 Task: Create an event for the leadership skills seminar.
Action: Mouse moved to (71, 87)
Screenshot: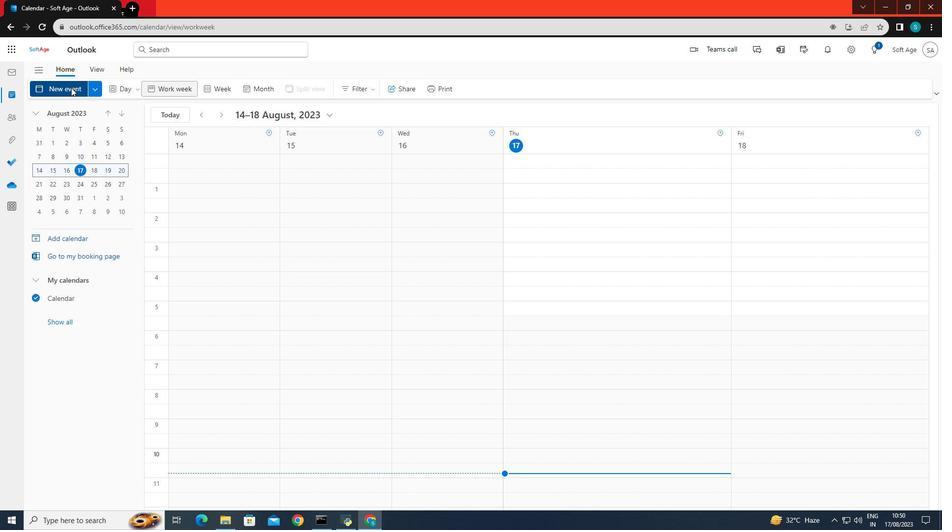 
Action: Mouse pressed left at (71, 87)
Screenshot: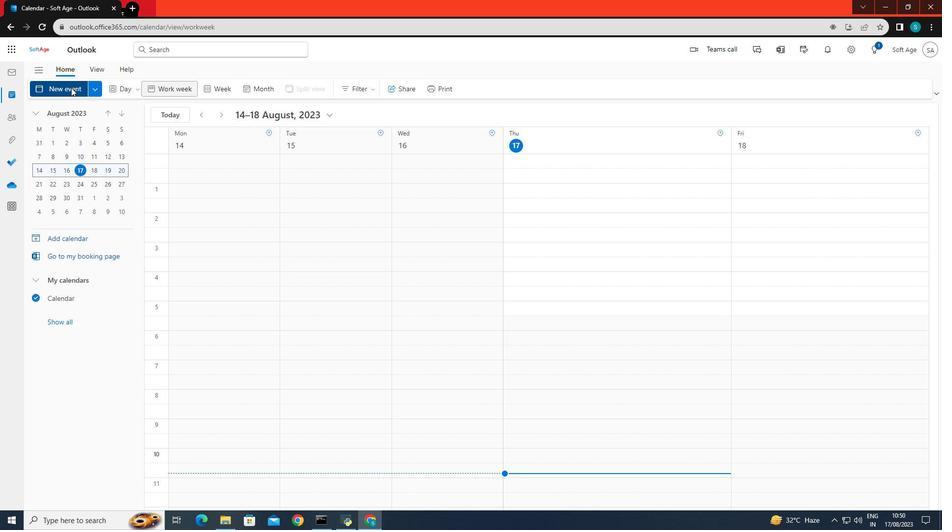 
Action: Mouse moved to (254, 150)
Screenshot: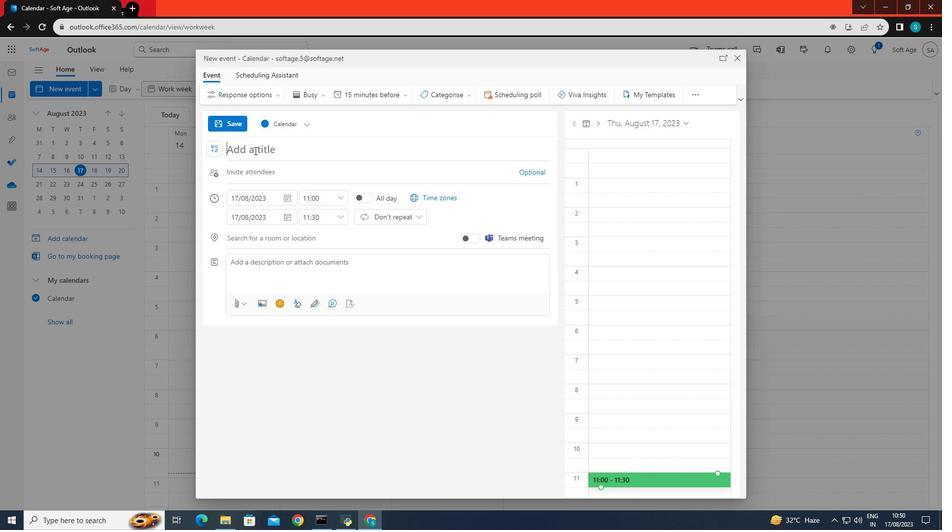 
Action: Mouse pressed left at (254, 150)
Screenshot: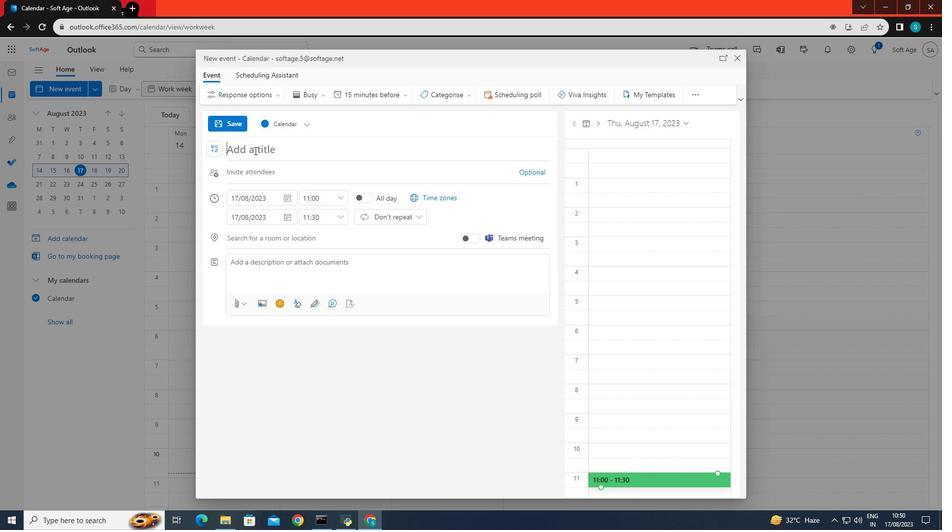 
Action: Key pressed the<Key.space>leadership<Key.space>skills<Key.space>seminar
Screenshot: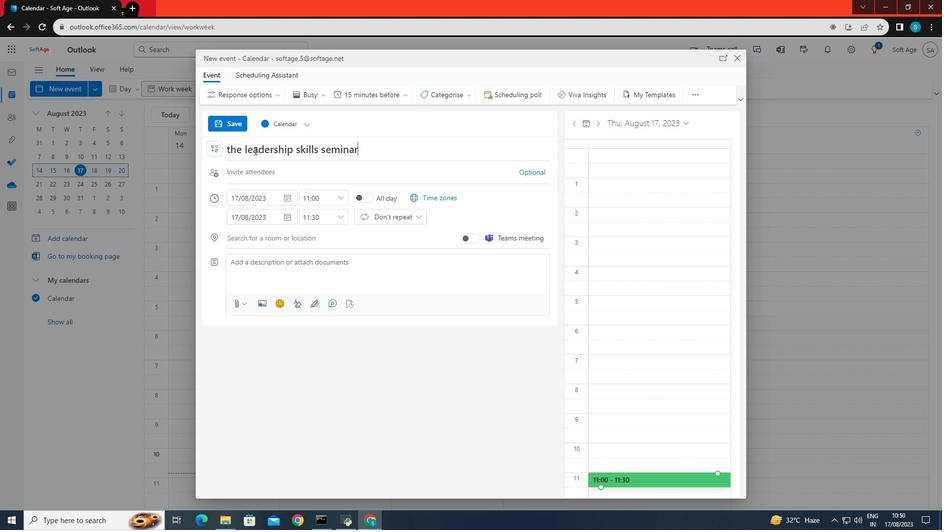 
Action: Mouse moved to (281, 195)
Screenshot: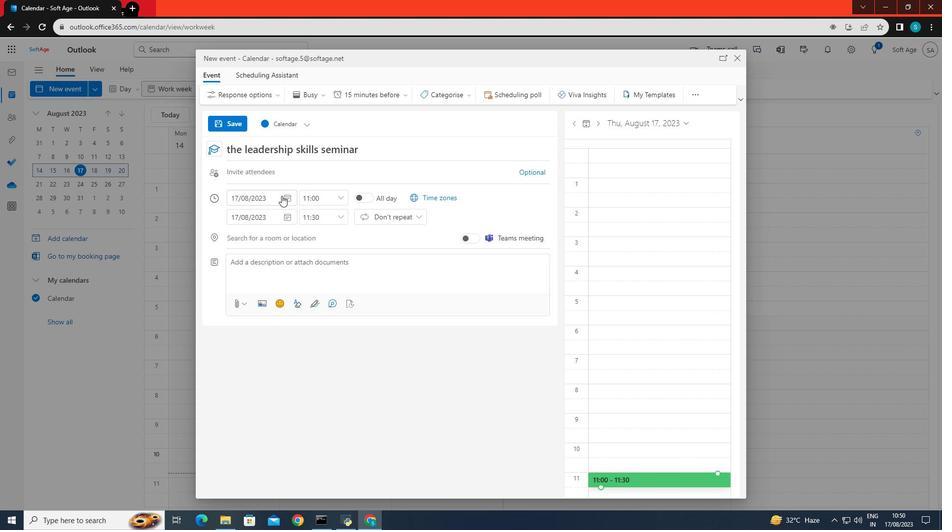 
Action: Mouse pressed left at (281, 195)
Screenshot: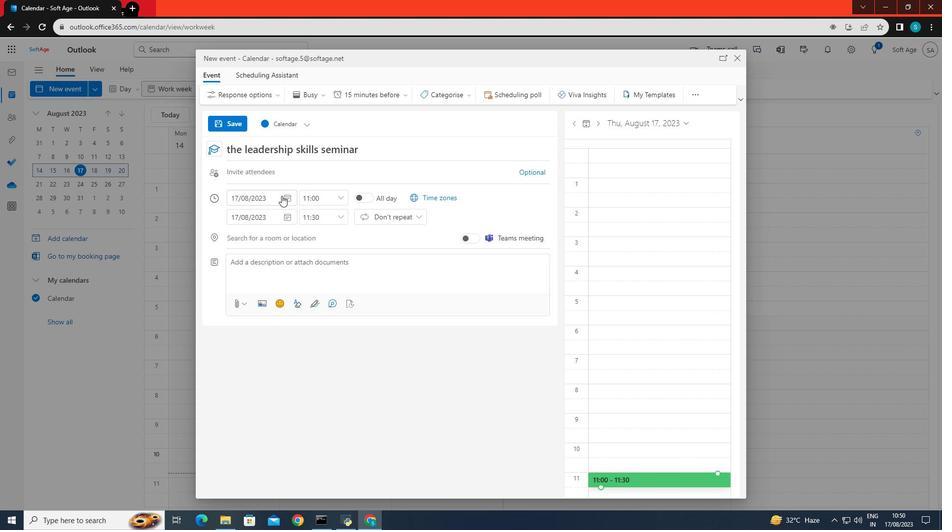 
Action: Mouse moved to (265, 285)
Screenshot: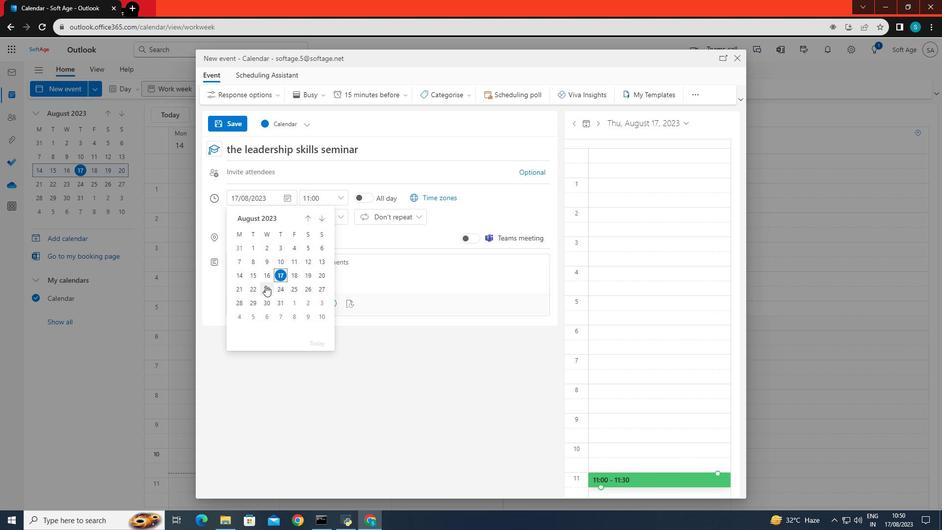 
Action: Mouse pressed left at (265, 285)
Screenshot: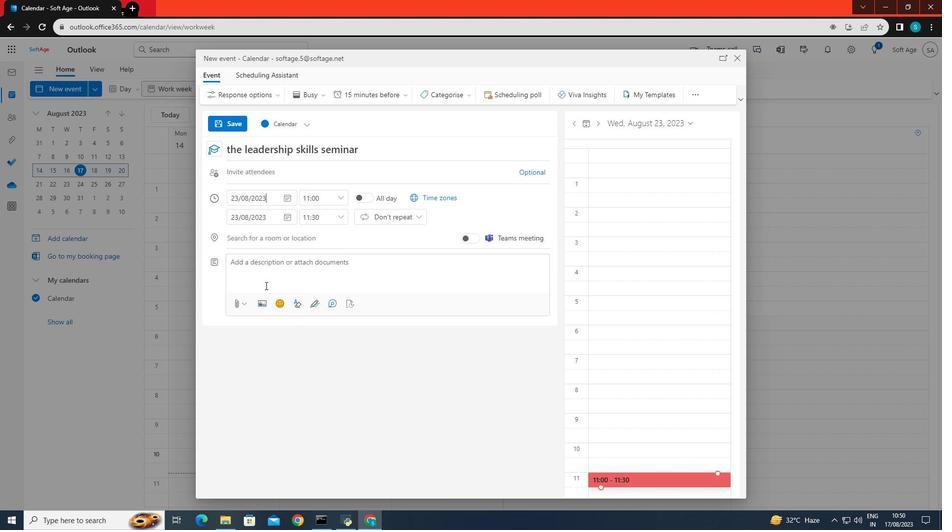 
Action: Mouse moved to (345, 195)
Screenshot: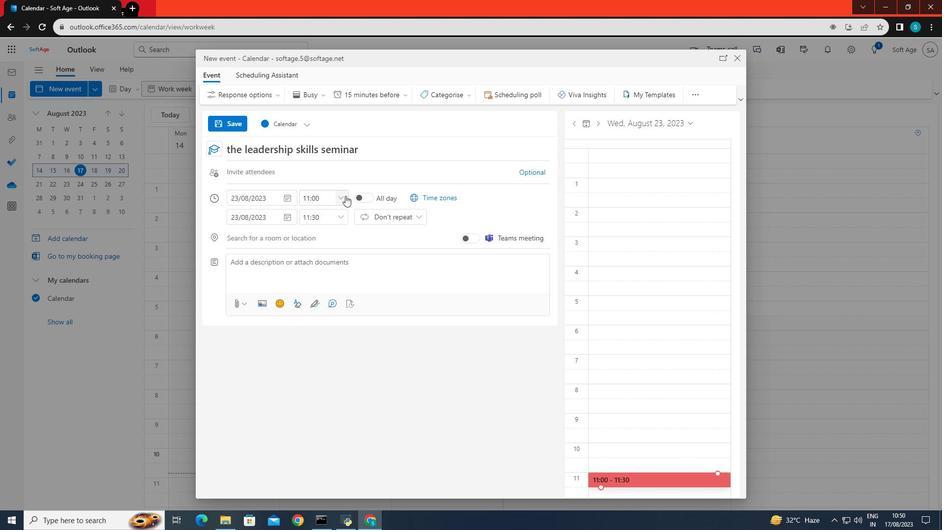 
Action: Mouse pressed left at (345, 195)
Screenshot: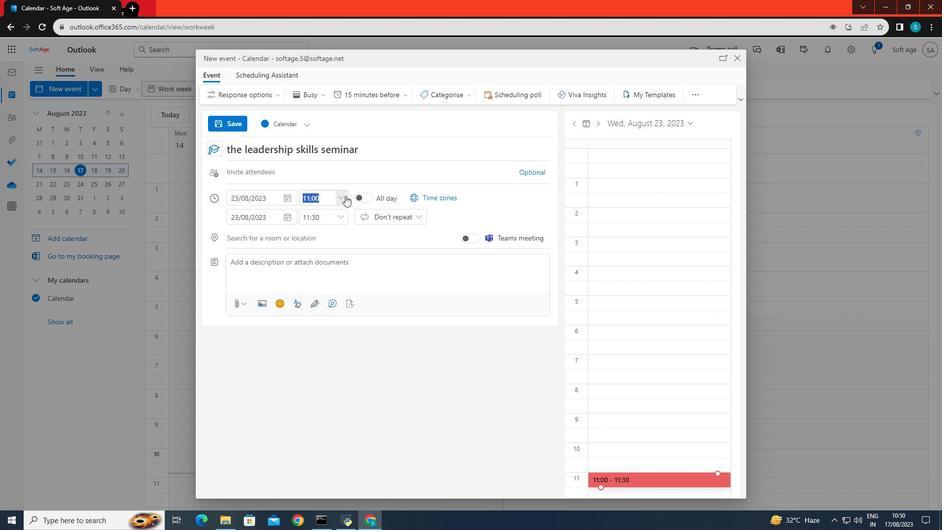 
Action: Mouse moved to (343, 273)
Screenshot: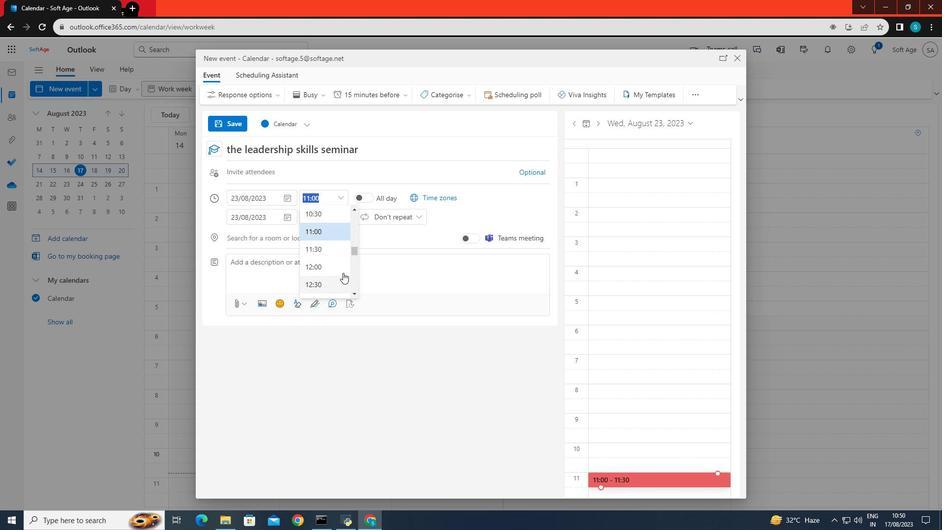 
Action: Mouse scrolled (343, 273) with delta (0, 0)
Screenshot: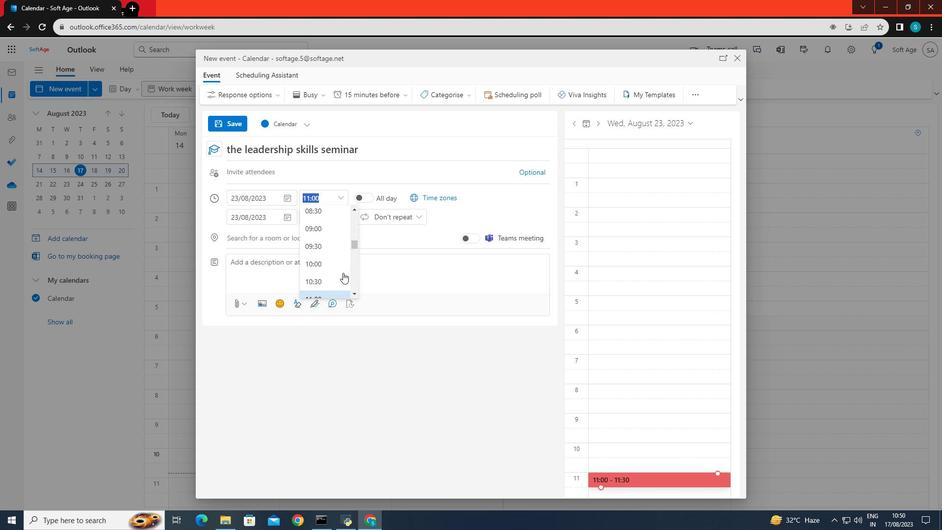 
Action: Mouse scrolled (343, 273) with delta (0, 0)
Screenshot: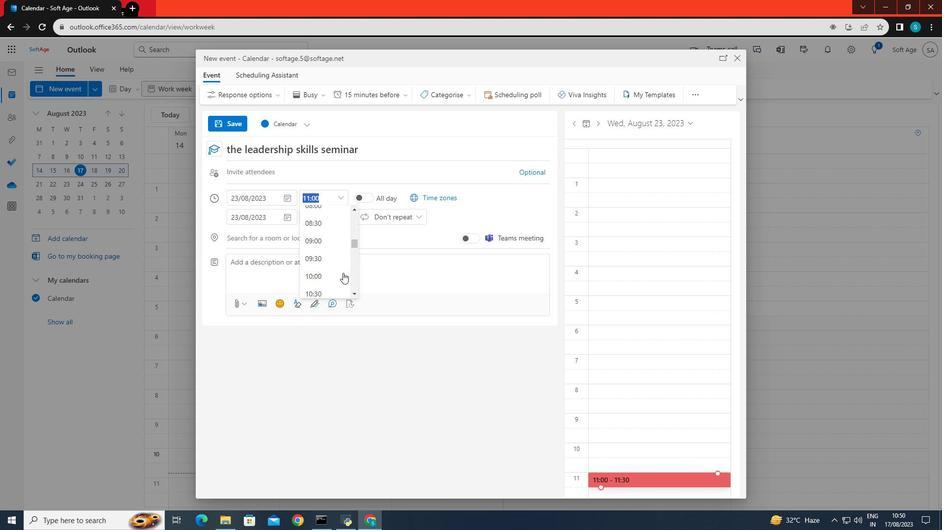 
Action: Mouse moved to (321, 271)
Screenshot: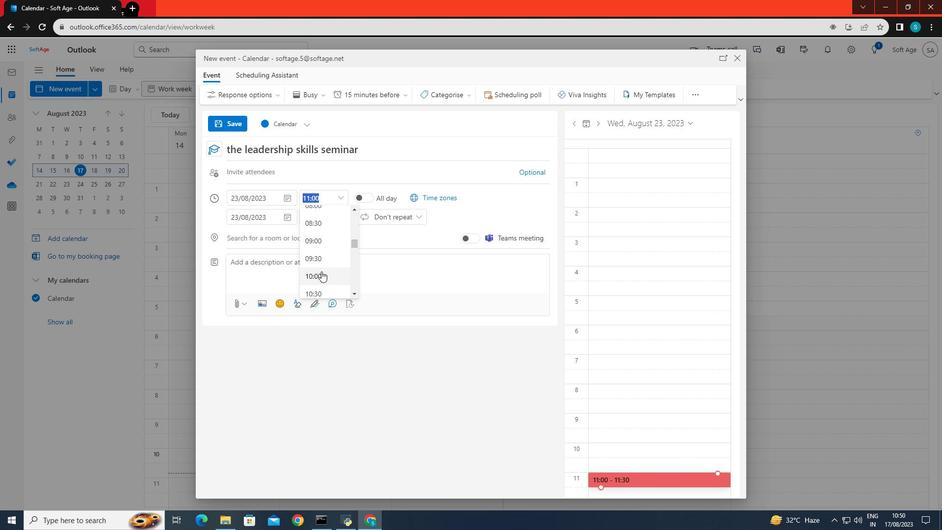 
Action: Mouse pressed left at (321, 271)
Screenshot: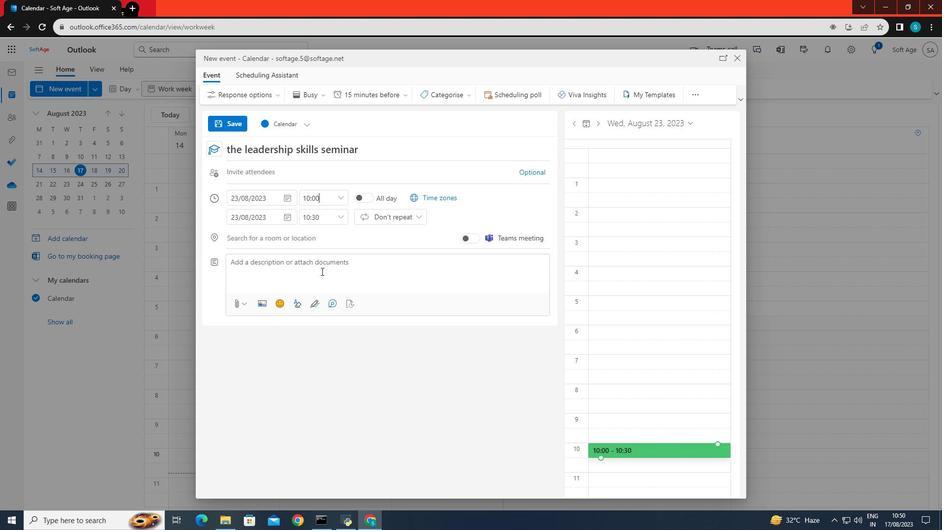 
Action: Mouse moved to (344, 219)
Screenshot: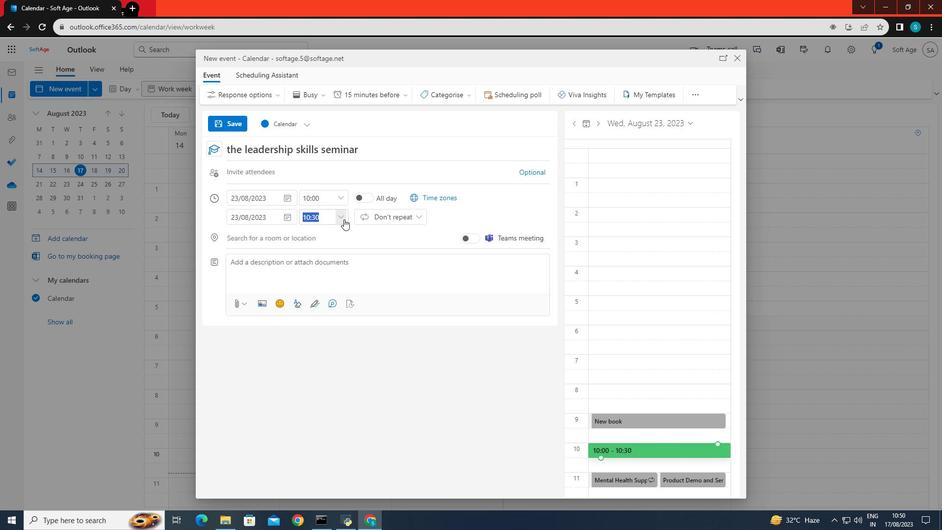 
Action: Mouse pressed left at (344, 219)
Screenshot: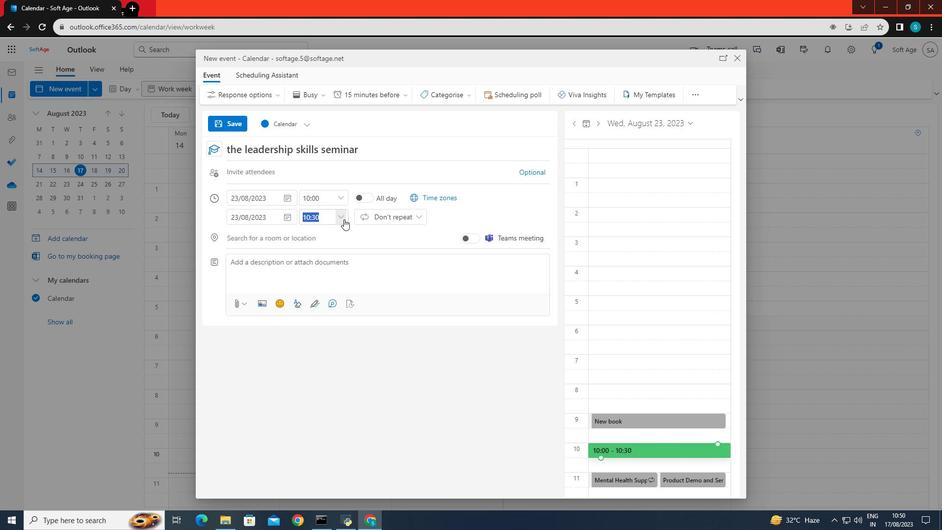 
Action: Mouse moved to (310, 306)
Screenshot: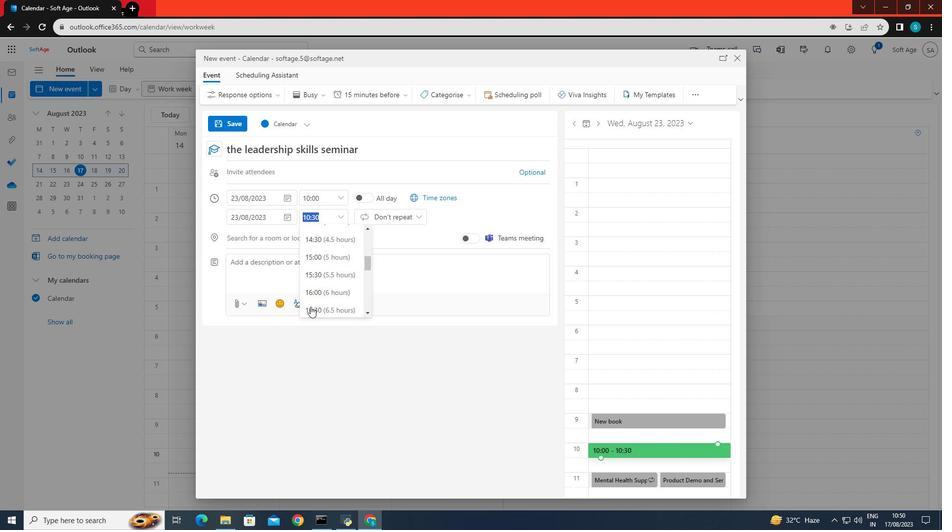 
Action: Mouse scrolled (310, 306) with delta (0, 0)
Screenshot: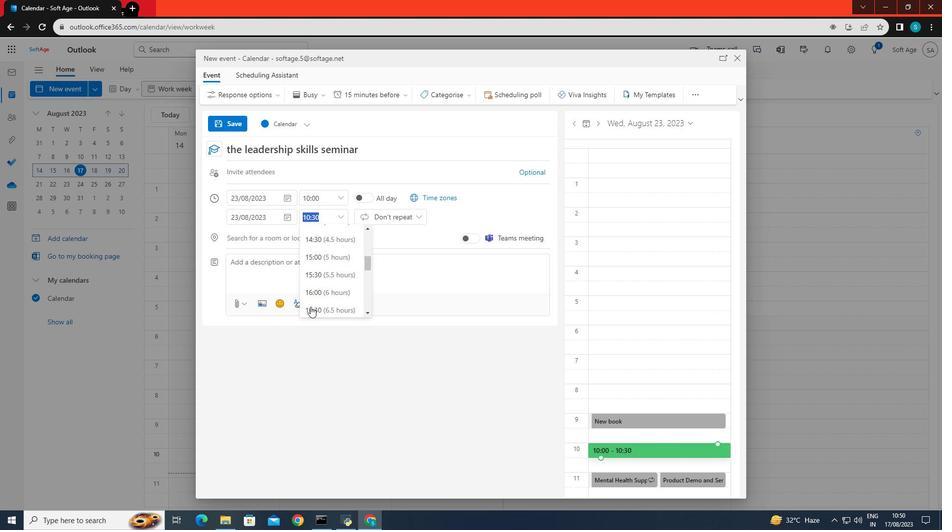 
Action: Mouse scrolled (310, 306) with delta (0, 0)
Screenshot: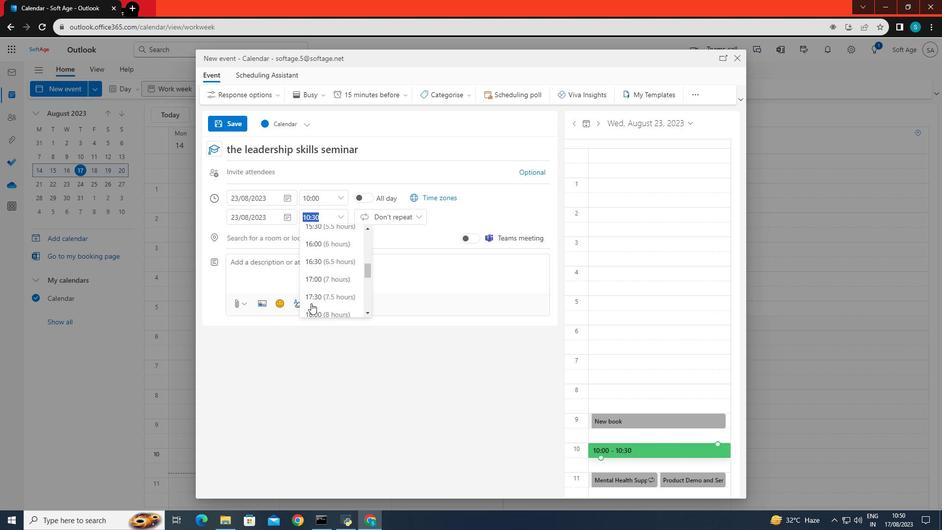 
Action: Mouse scrolled (310, 306) with delta (0, 0)
Screenshot: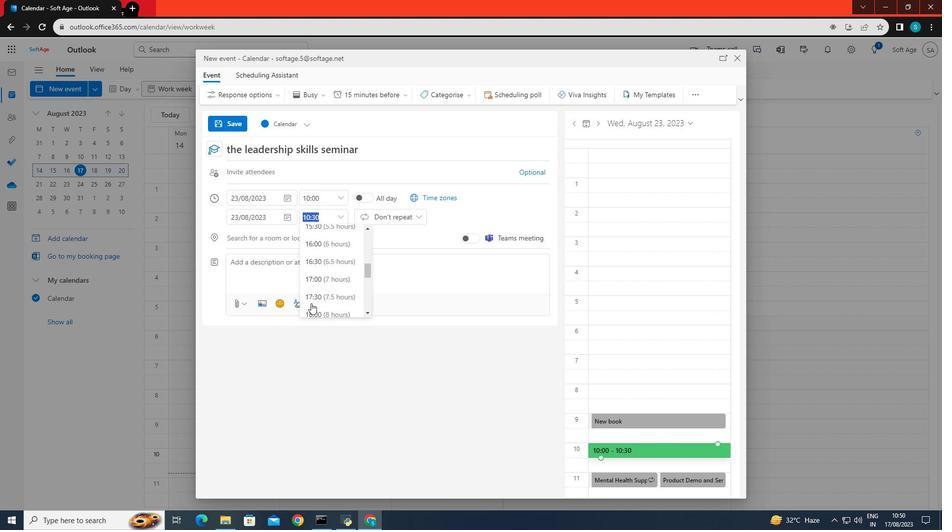 
Action: Mouse scrolled (310, 306) with delta (0, 0)
Screenshot: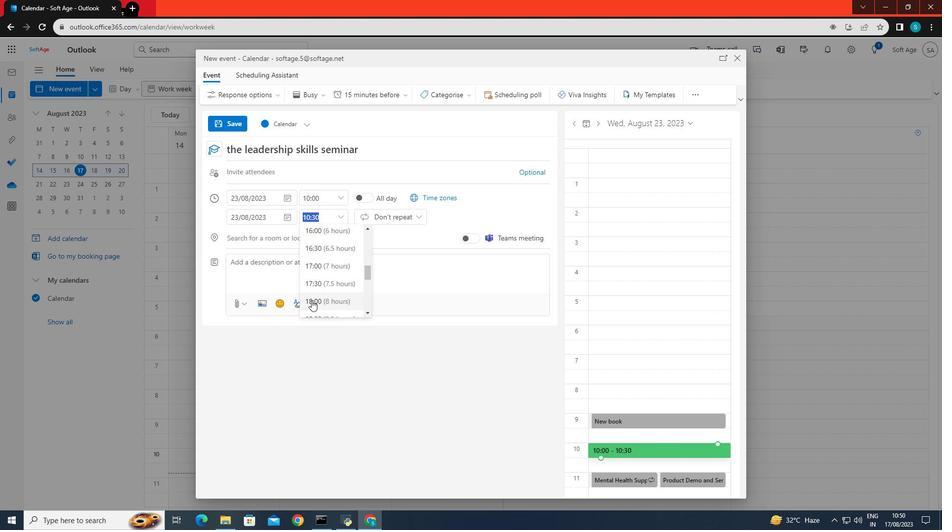 
Action: Mouse moved to (321, 267)
Screenshot: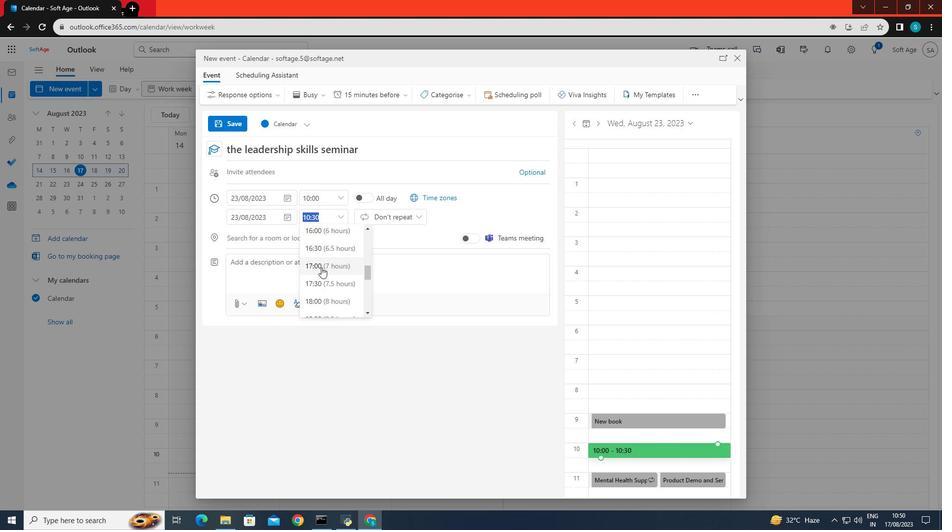 
Action: Mouse pressed left at (321, 267)
Screenshot: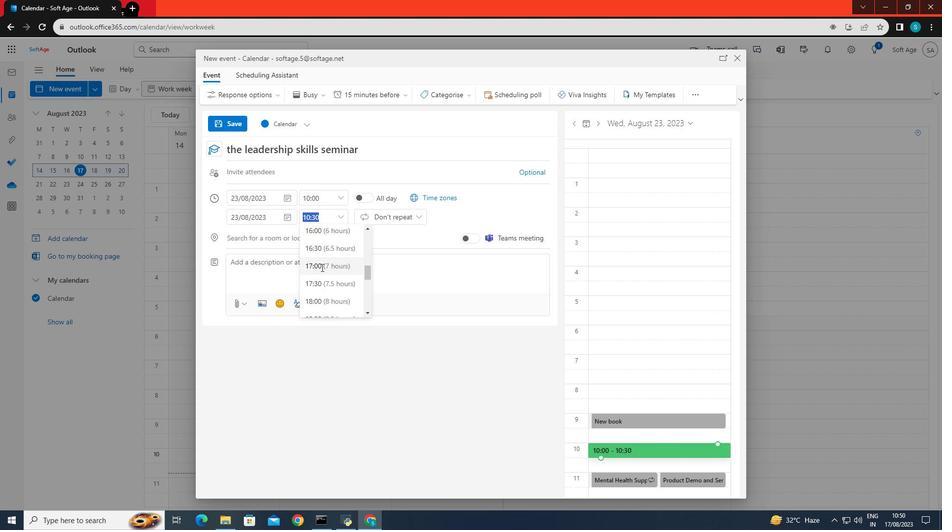 
Action: Mouse moved to (347, 214)
Screenshot: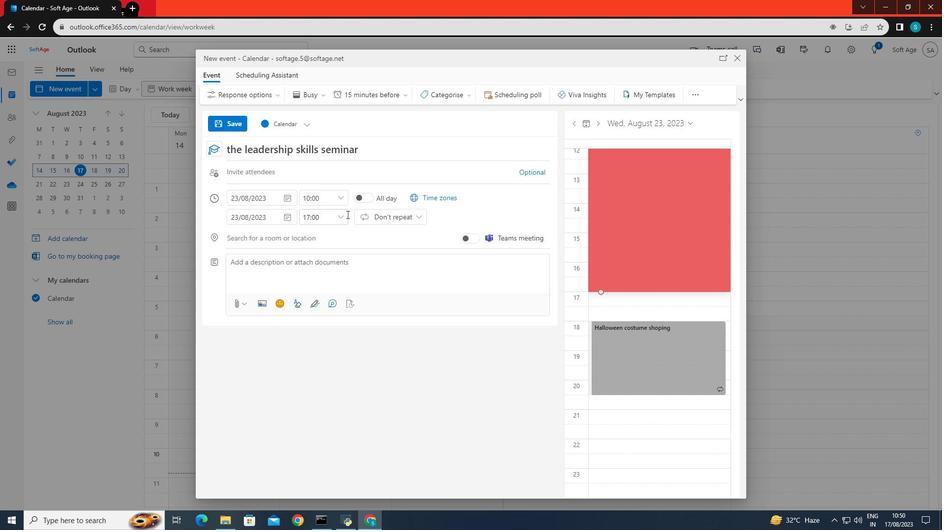 
Action: Mouse pressed left at (347, 214)
Screenshot: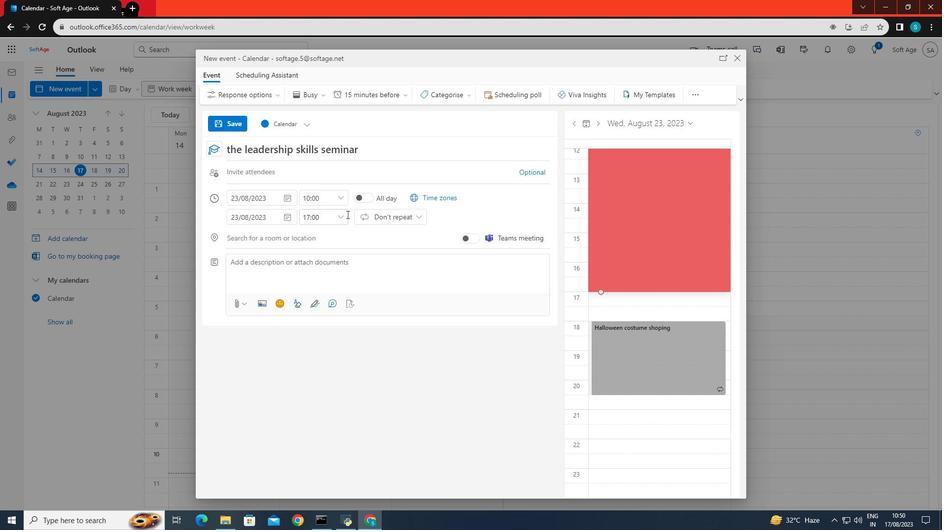 
Action: Mouse moved to (344, 215)
Screenshot: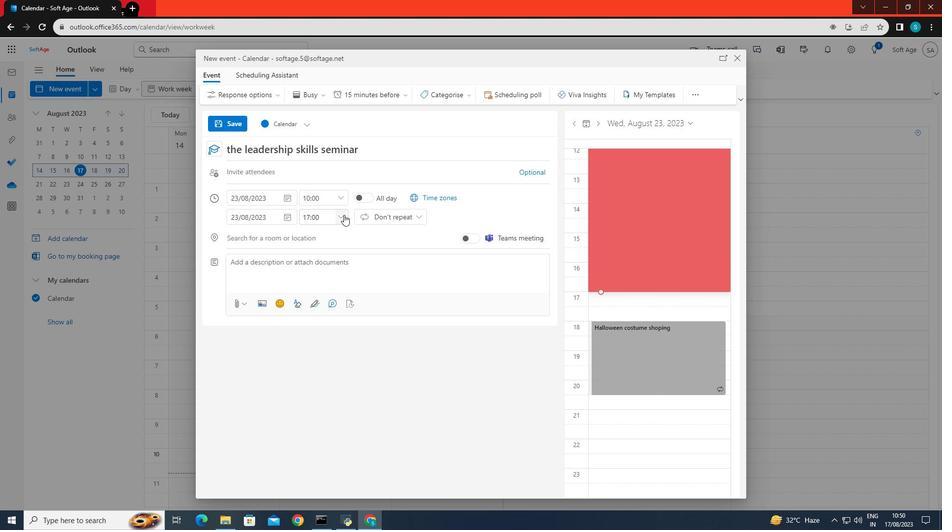 
Action: Mouse pressed left at (344, 215)
Screenshot: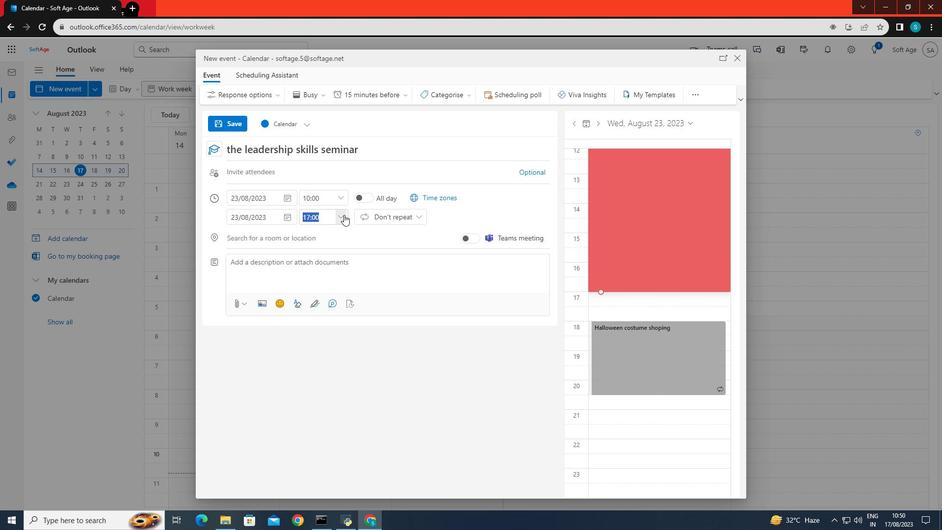 
Action: Mouse moved to (331, 292)
Screenshot: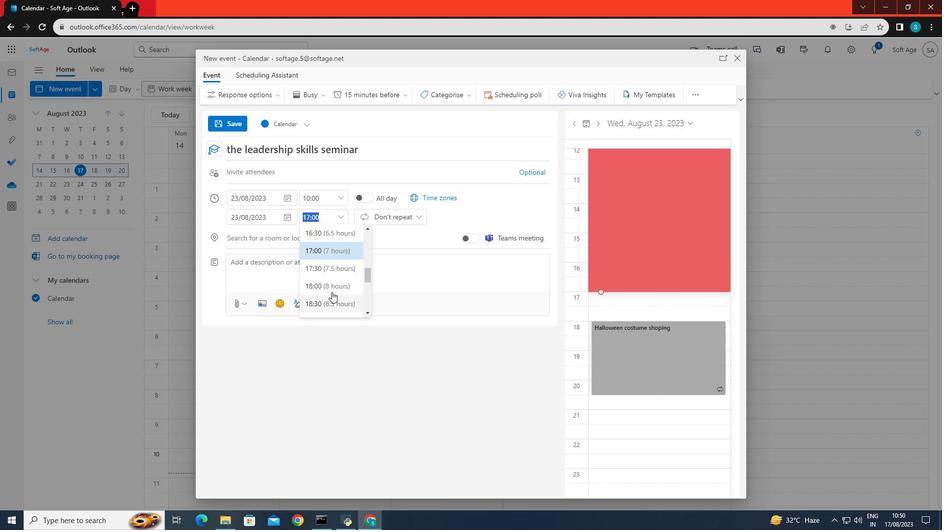 
Action: Mouse scrolled (331, 292) with delta (0, 0)
Screenshot: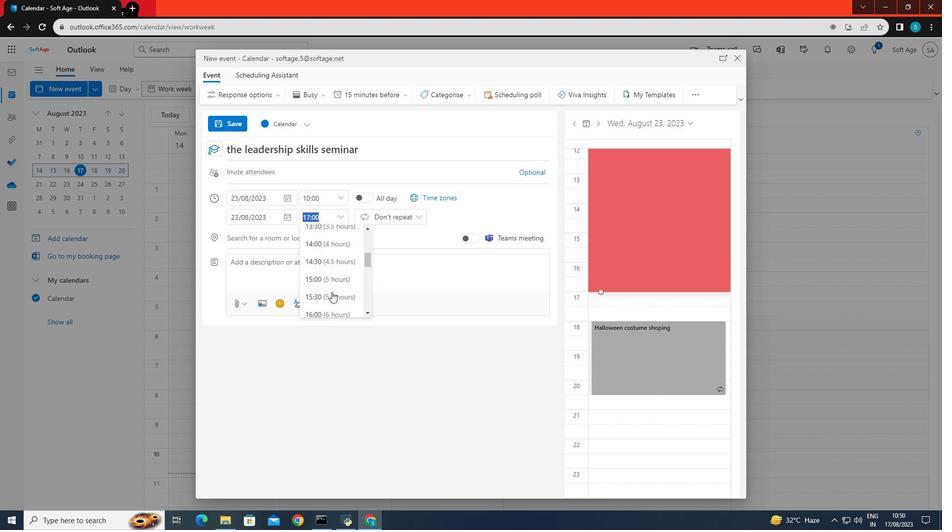 
Action: Mouse scrolled (331, 292) with delta (0, 0)
Screenshot: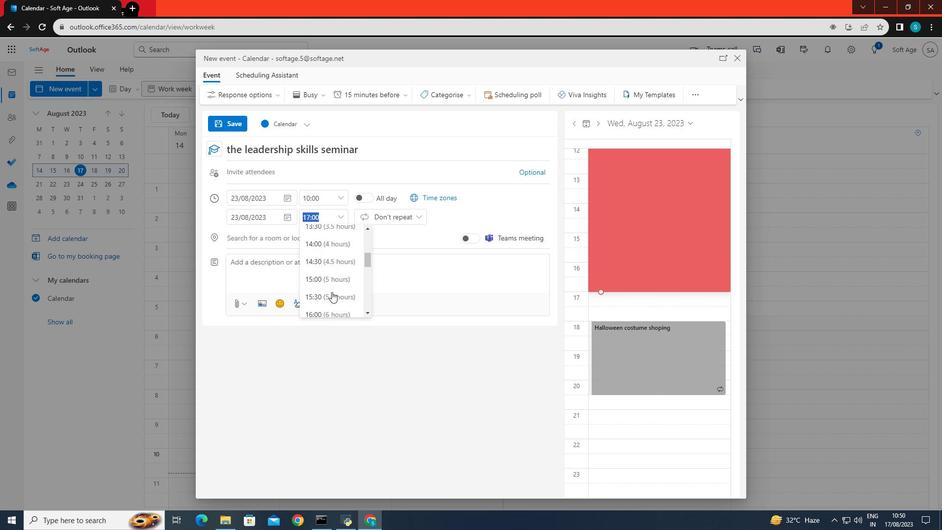 
Action: Mouse scrolled (331, 292) with delta (0, 0)
Screenshot: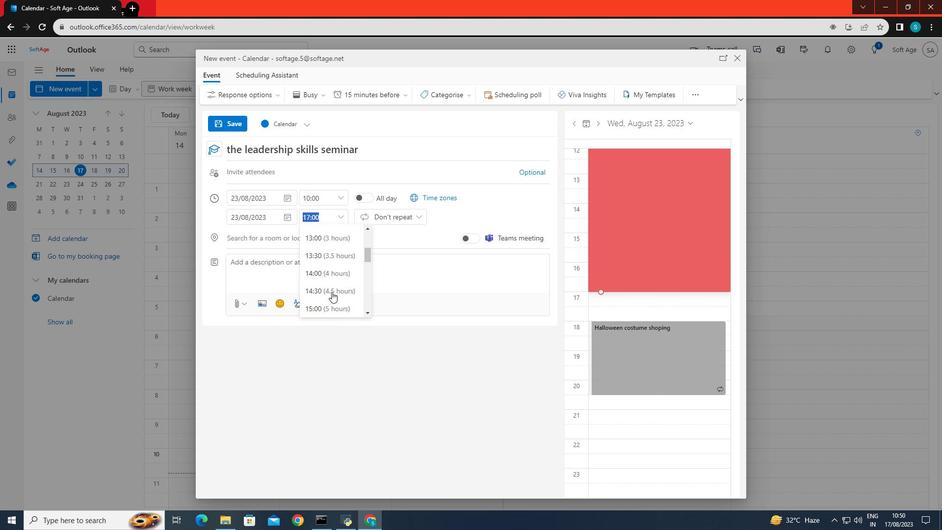 
Action: Mouse moved to (330, 294)
Screenshot: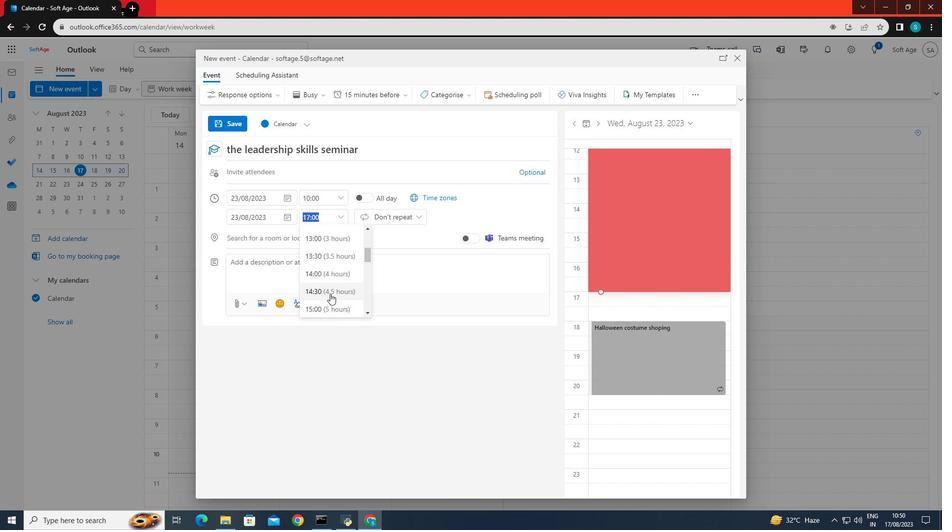 
Action: Mouse pressed left at (330, 294)
Screenshot: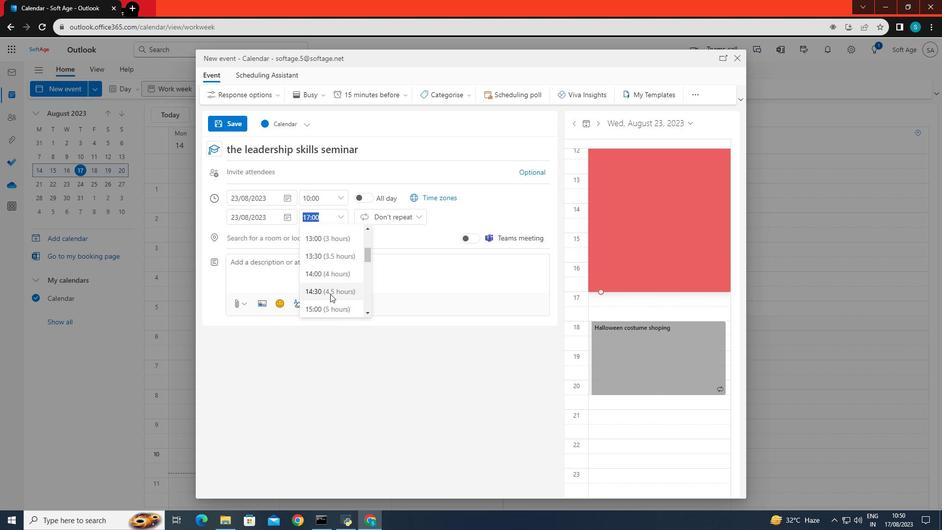 
Action: Mouse moved to (269, 278)
Screenshot: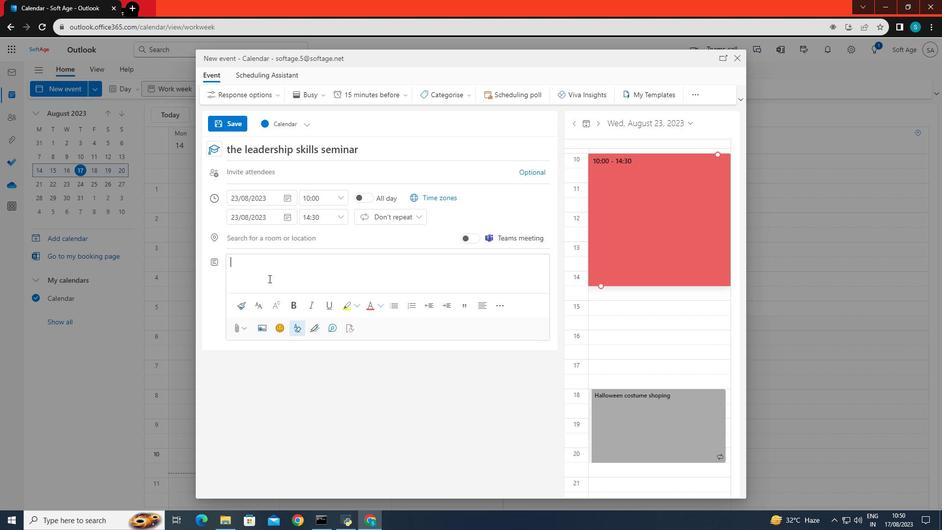 
Action: Mouse pressed left at (269, 278)
Screenshot: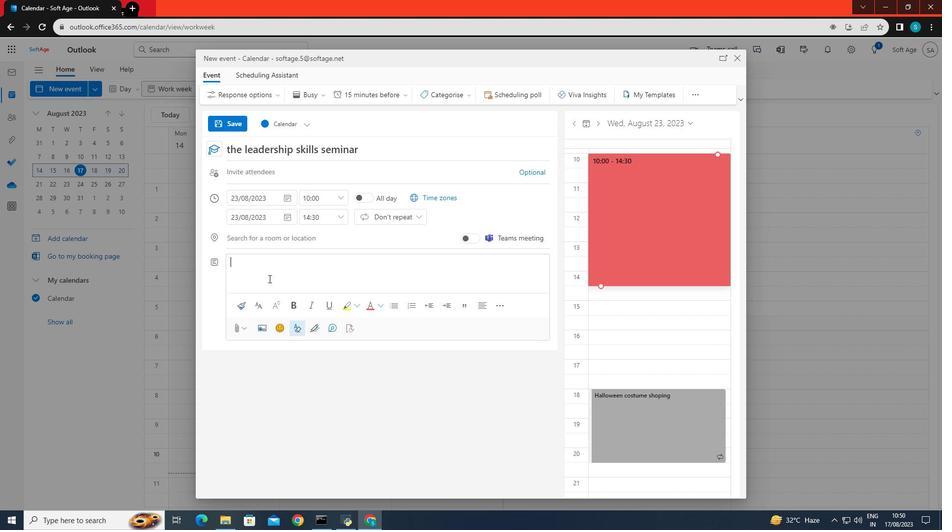 
Action: Key pressed an<Key.space>event<Key.space>for<Key.space>the<Key.space>leadership<Key.space>skills<Key.space>seminar.
Screenshot: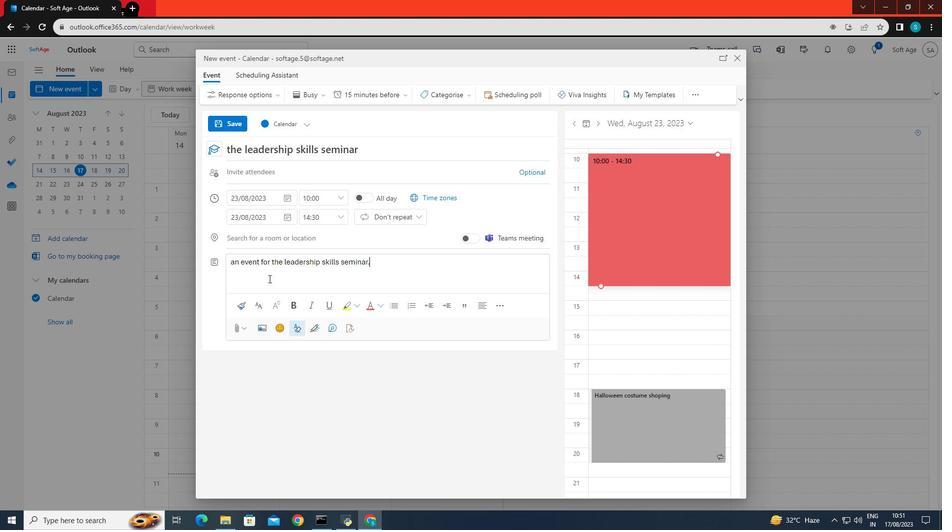 
Action: Mouse moved to (409, 267)
Screenshot: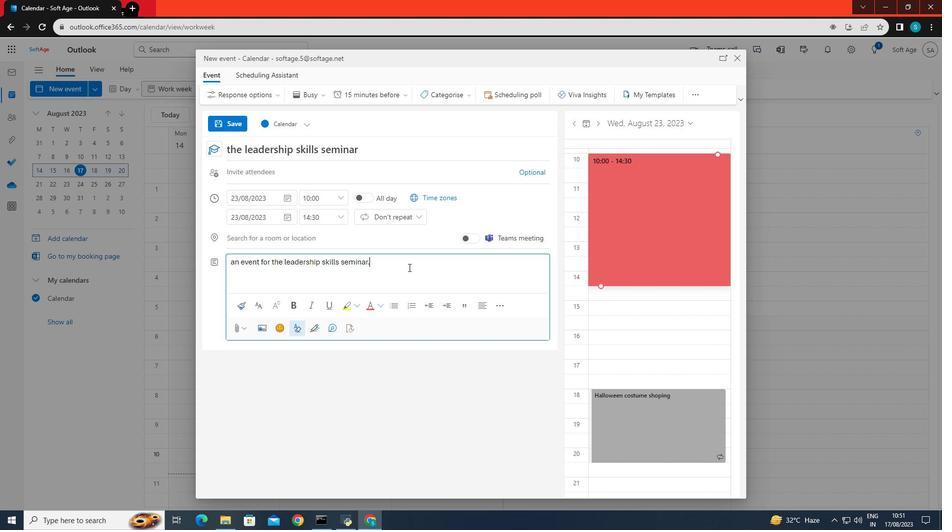 
Action: Mouse pressed left at (409, 267)
Screenshot: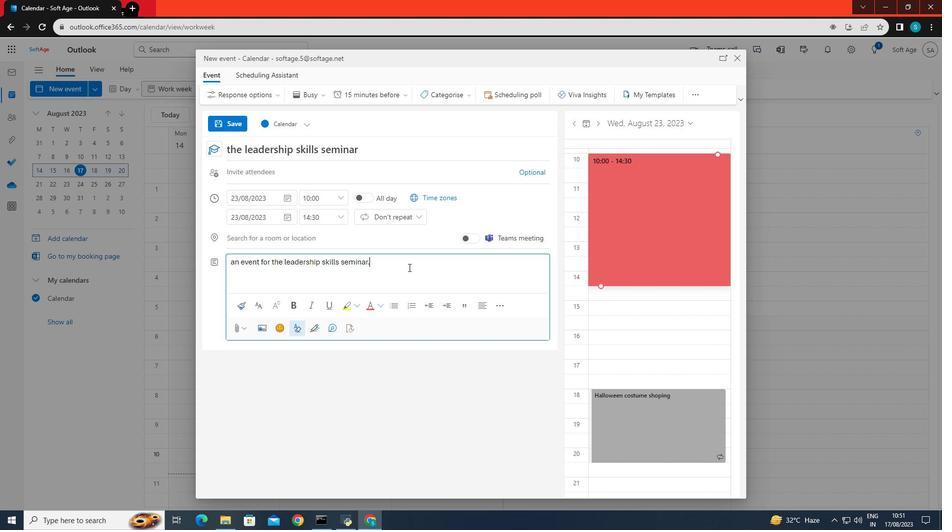 
Action: Mouse moved to (244, 123)
Screenshot: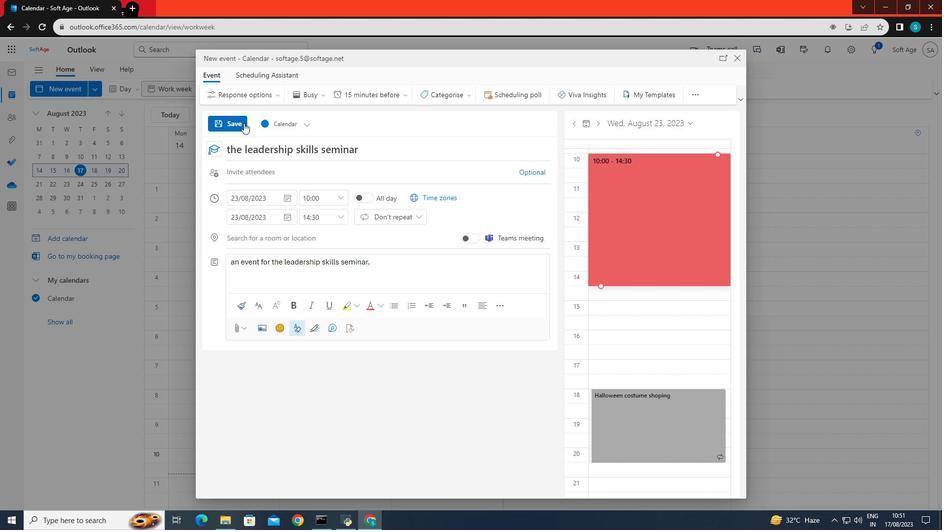 
Action: Mouse pressed left at (244, 123)
Screenshot: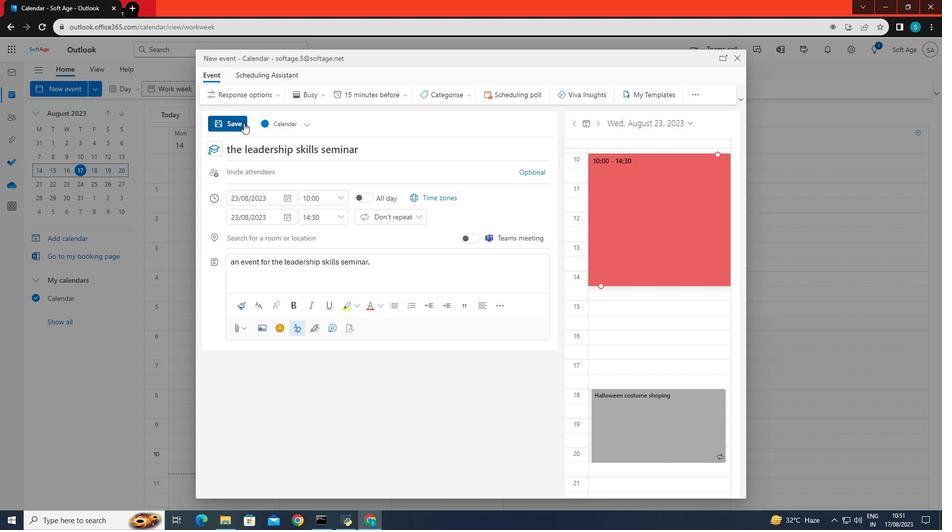 
